 Task: Learn more about a recruiter lite.
Action: Mouse moved to (738, 86)
Screenshot: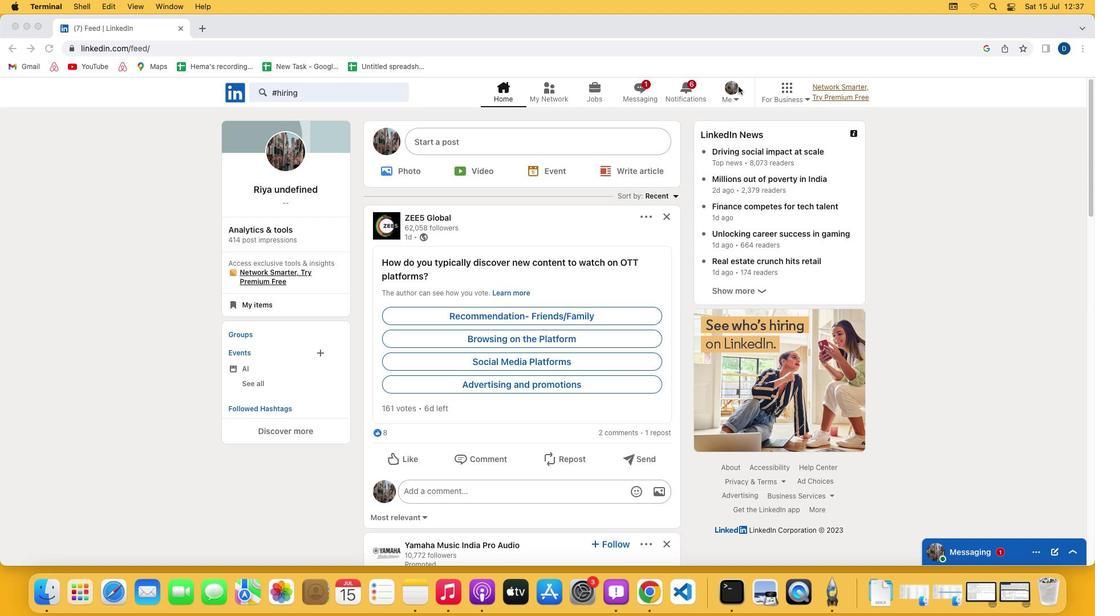 
Action: Mouse pressed left at (738, 86)
Screenshot: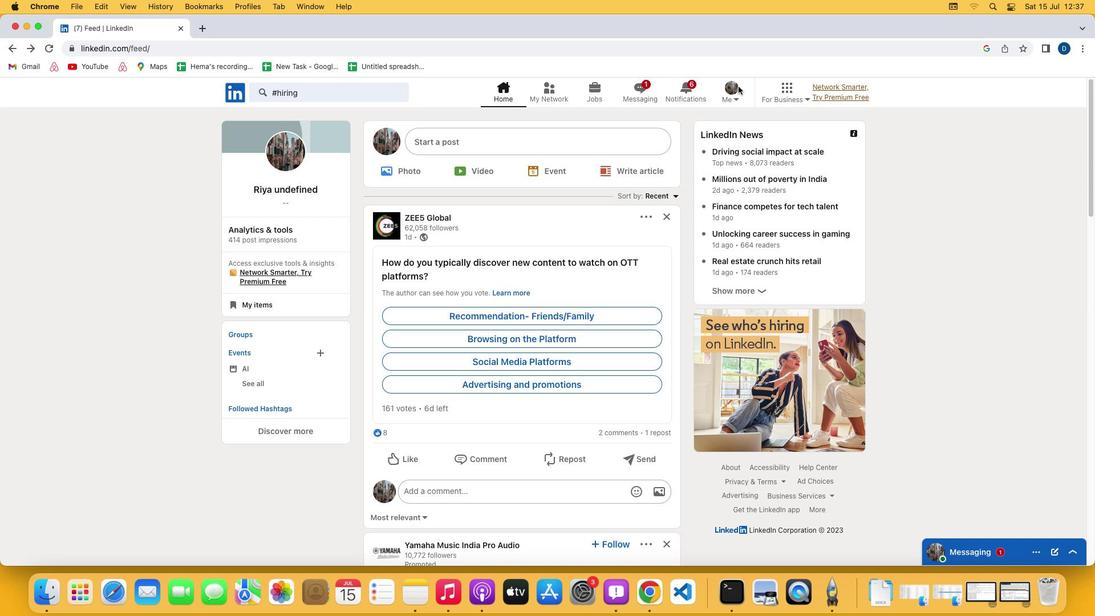 
Action: Mouse moved to (734, 88)
Screenshot: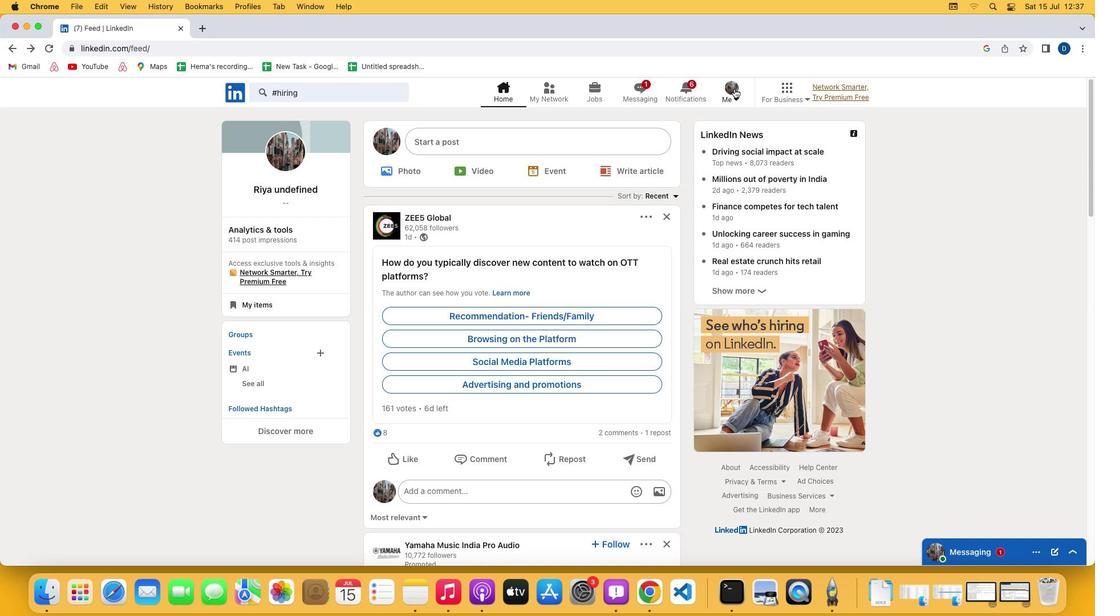 
Action: Mouse pressed left at (734, 88)
Screenshot: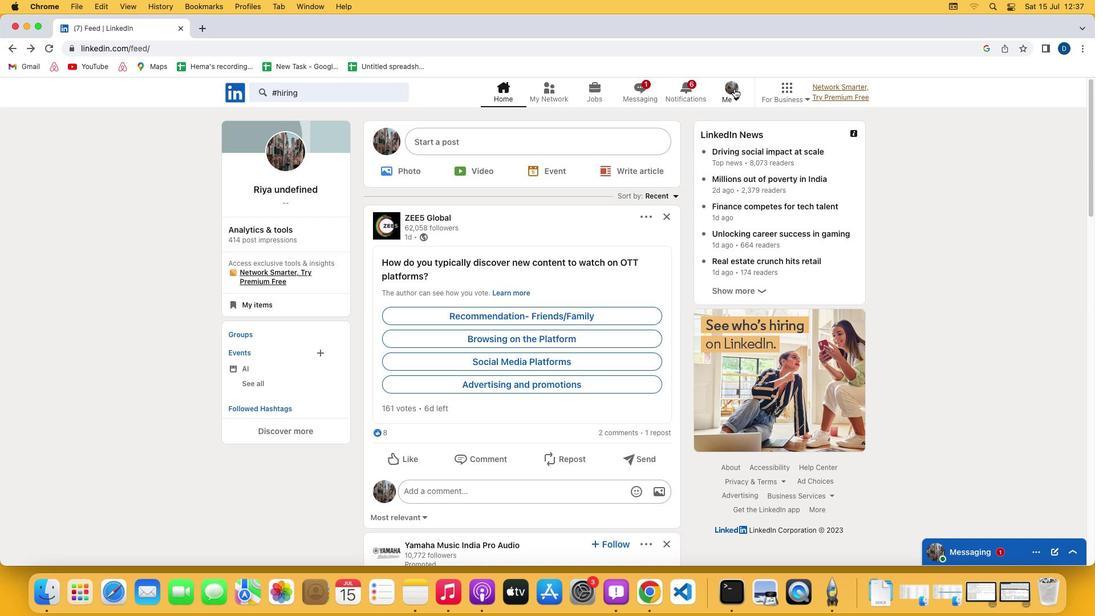 
Action: Mouse moved to (671, 215)
Screenshot: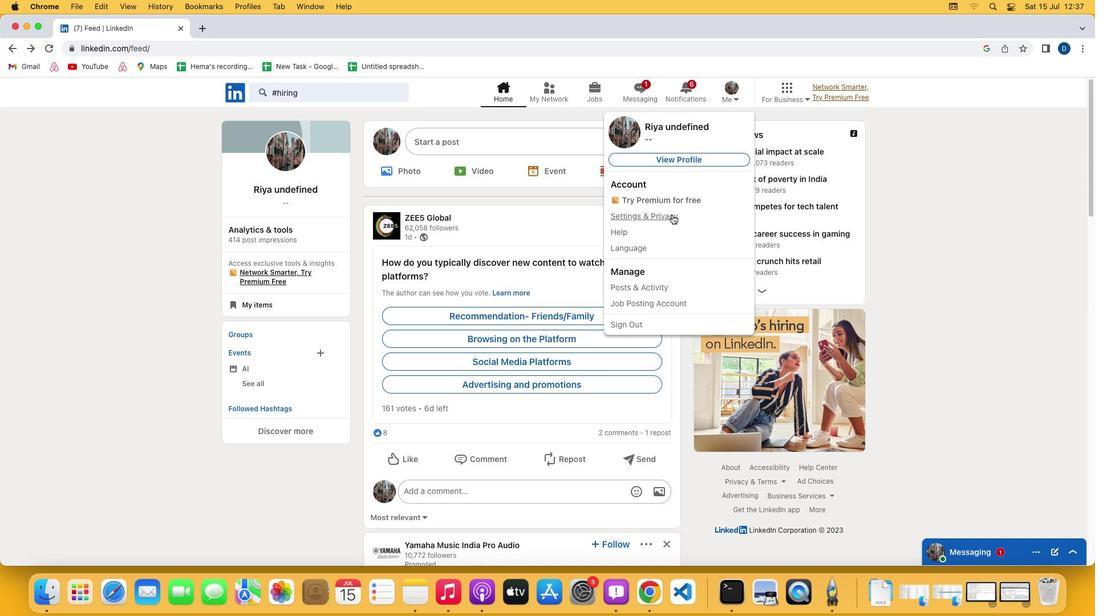 
Action: Mouse pressed left at (671, 215)
Screenshot: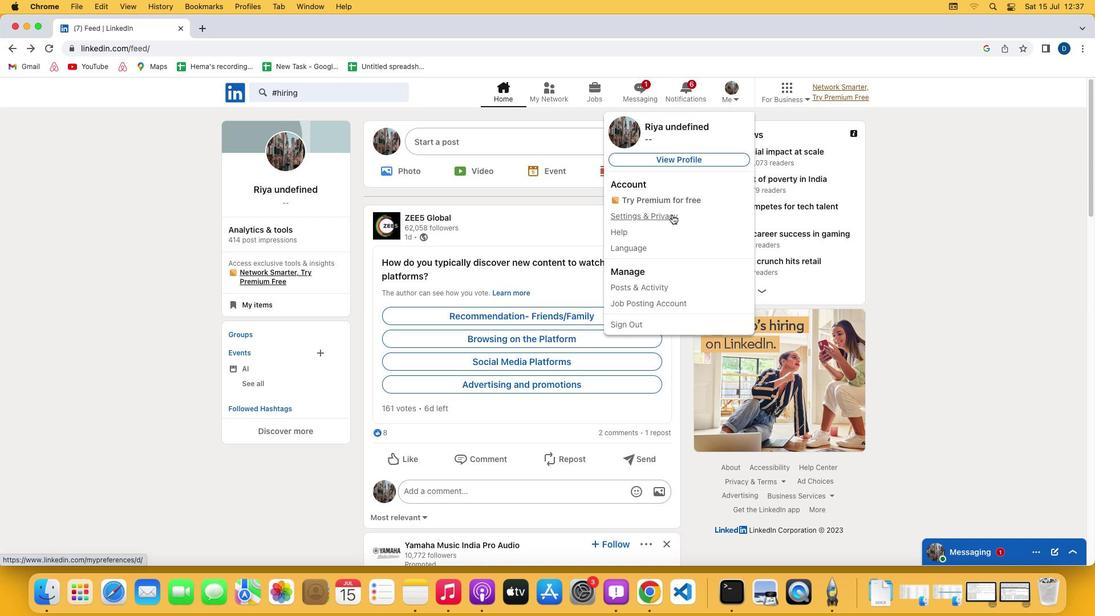 
Action: Mouse moved to (614, 349)
Screenshot: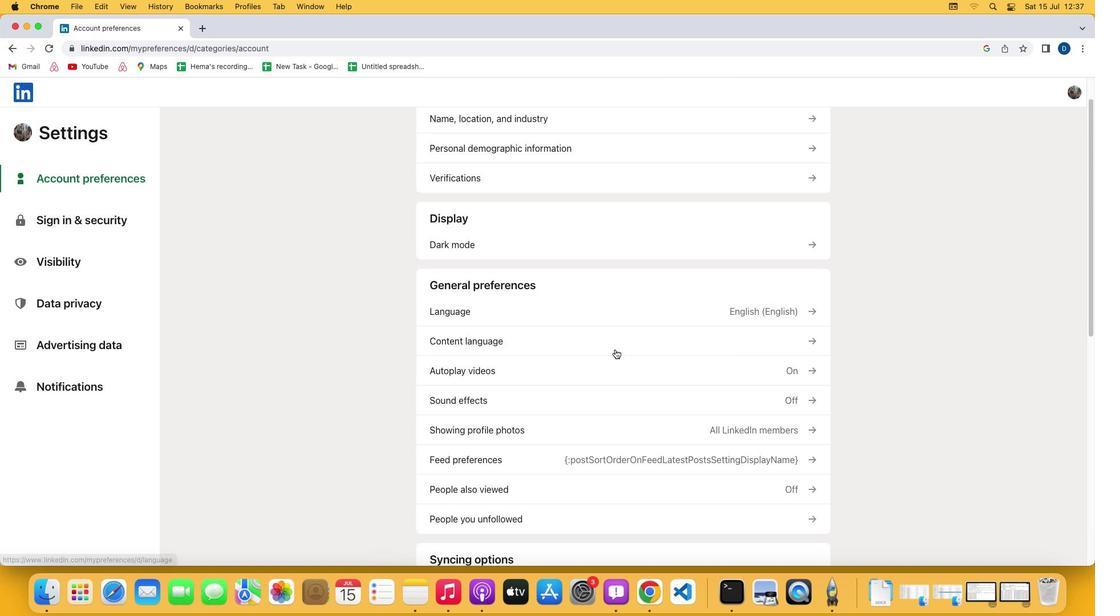 
Action: Mouse scrolled (614, 349) with delta (0, 0)
Screenshot: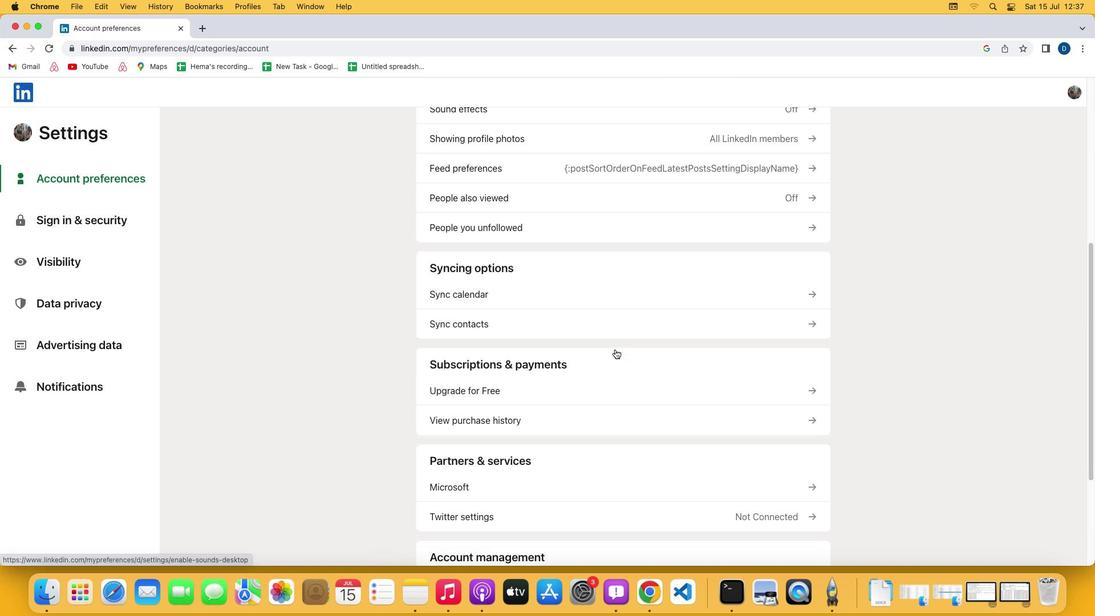 
Action: Mouse scrolled (614, 349) with delta (0, 0)
Screenshot: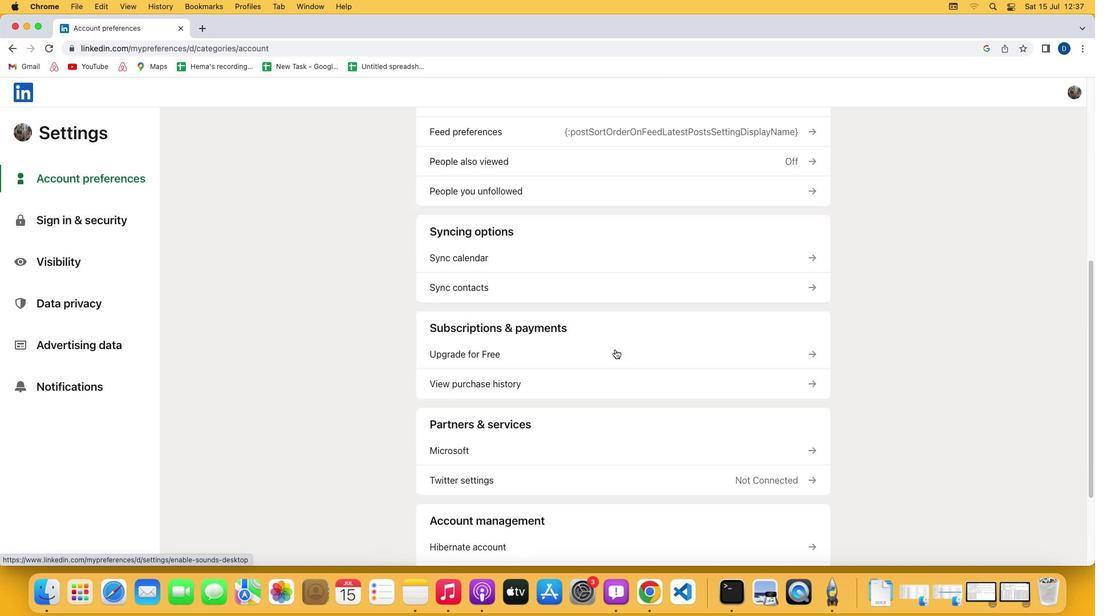 
Action: Mouse scrolled (614, 349) with delta (0, -1)
Screenshot: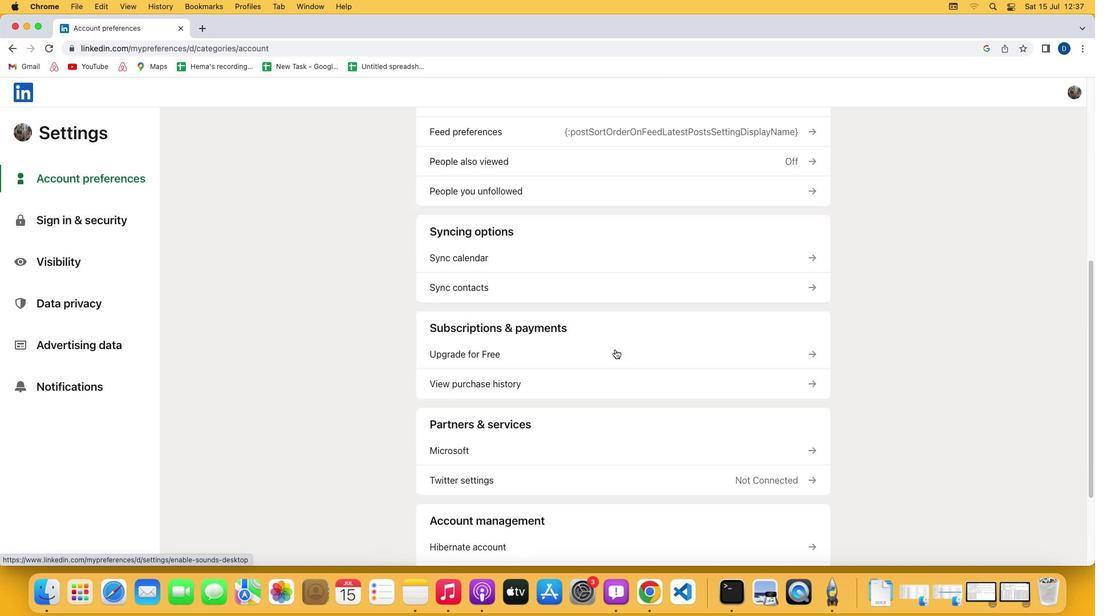 
Action: Mouse scrolled (614, 349) with delta (0, -2)
Screenshot: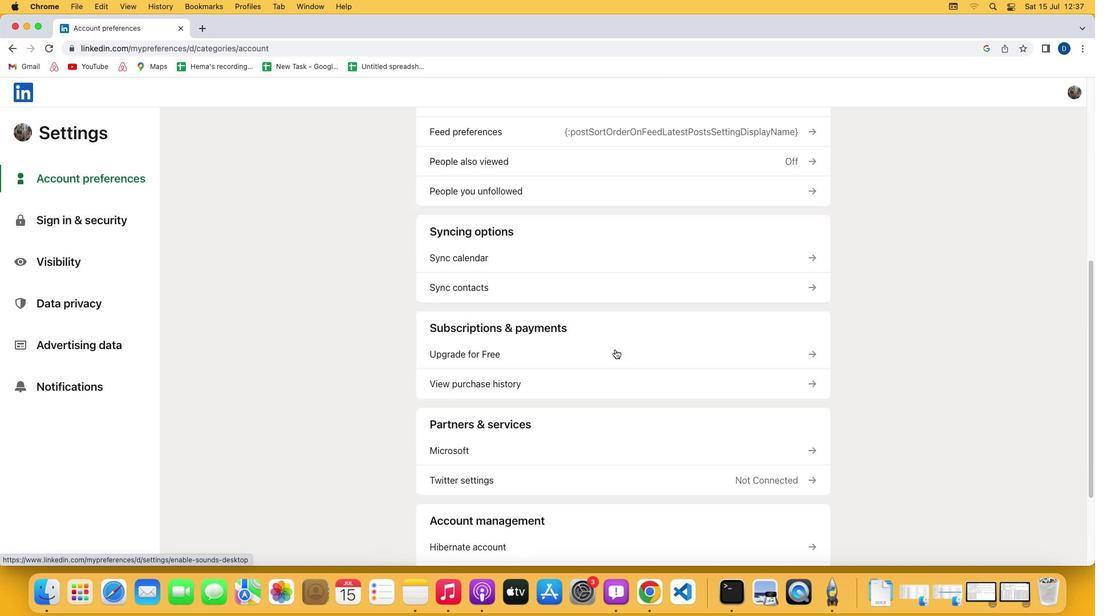 
Action: Mouse scrolled (614, 349) with delta (0, -3)
Screenshot: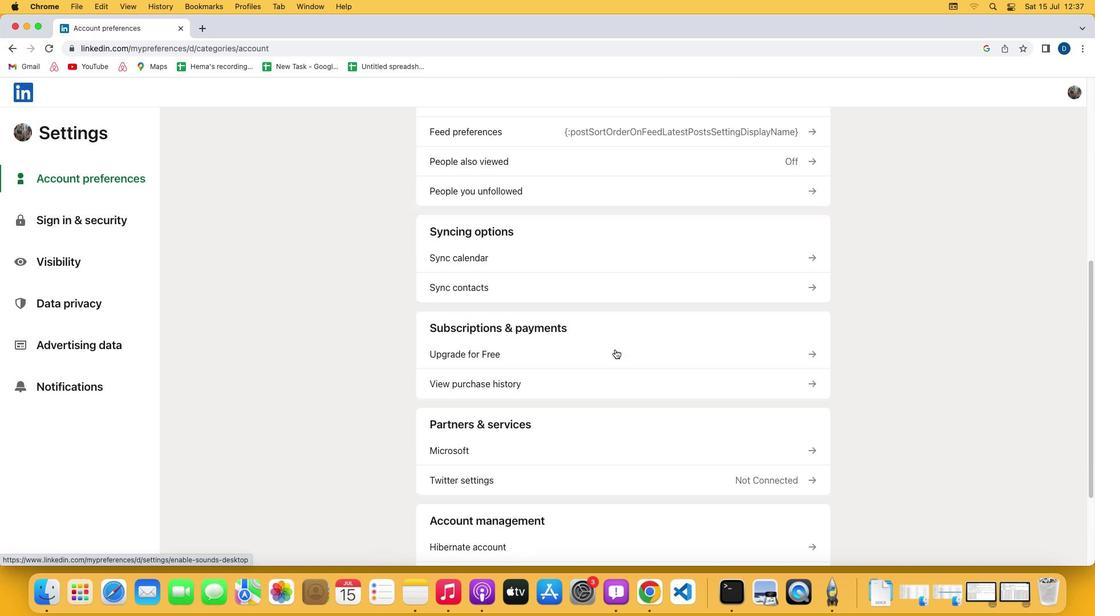 
Action: Mouse moved to (614, 349)
Screenshot: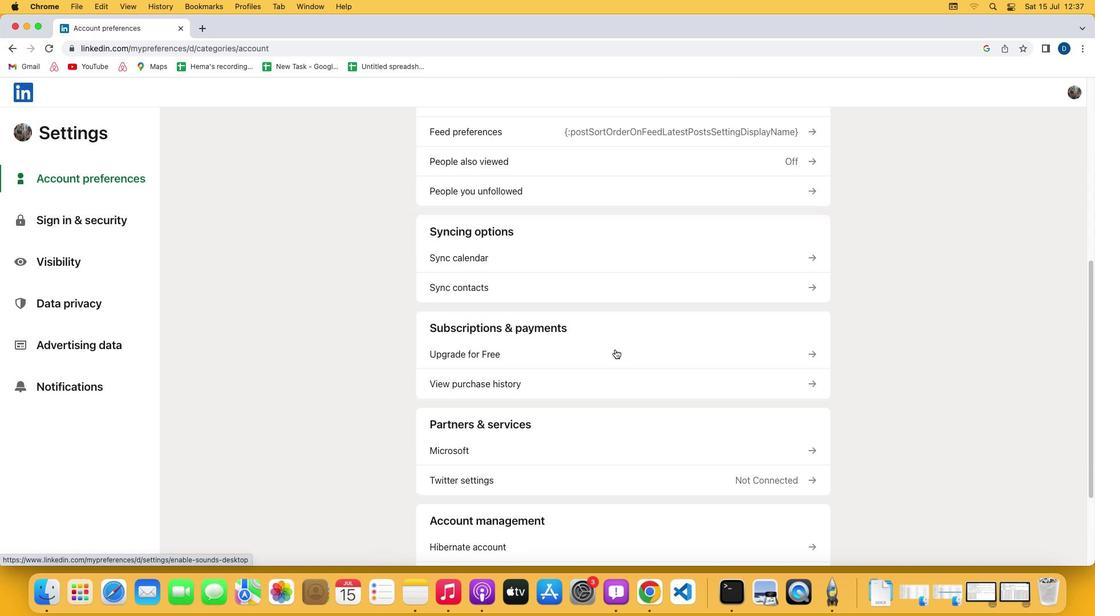 
Action: Mouse scrolled (614, 349) with delta (0, 0)
Screenshot: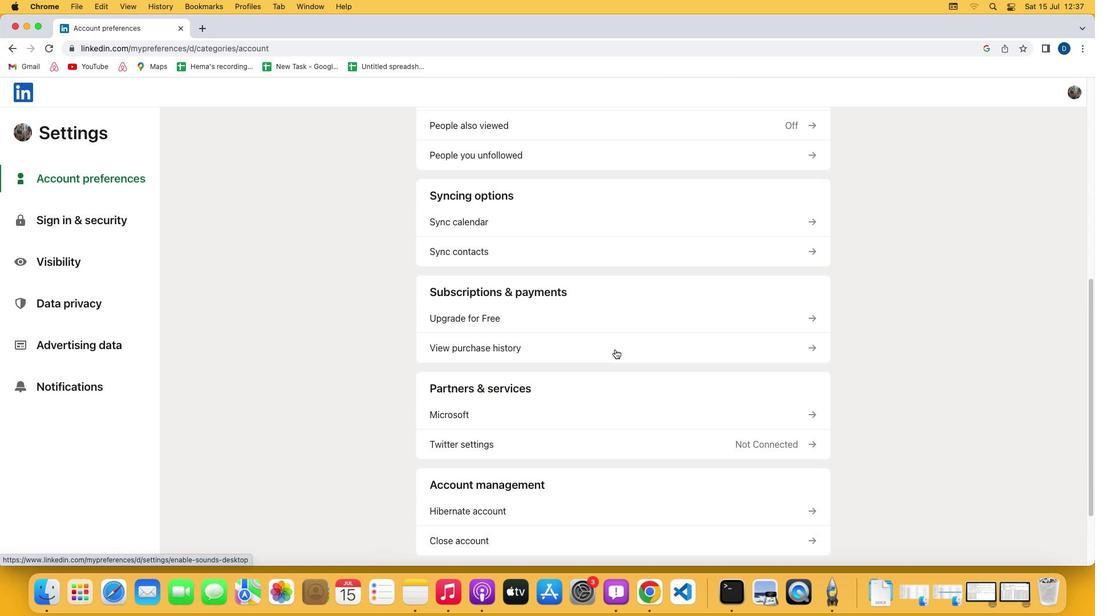 
Action: Mouse scrolled (614, 349) with delta (0, 0)
Screenshot: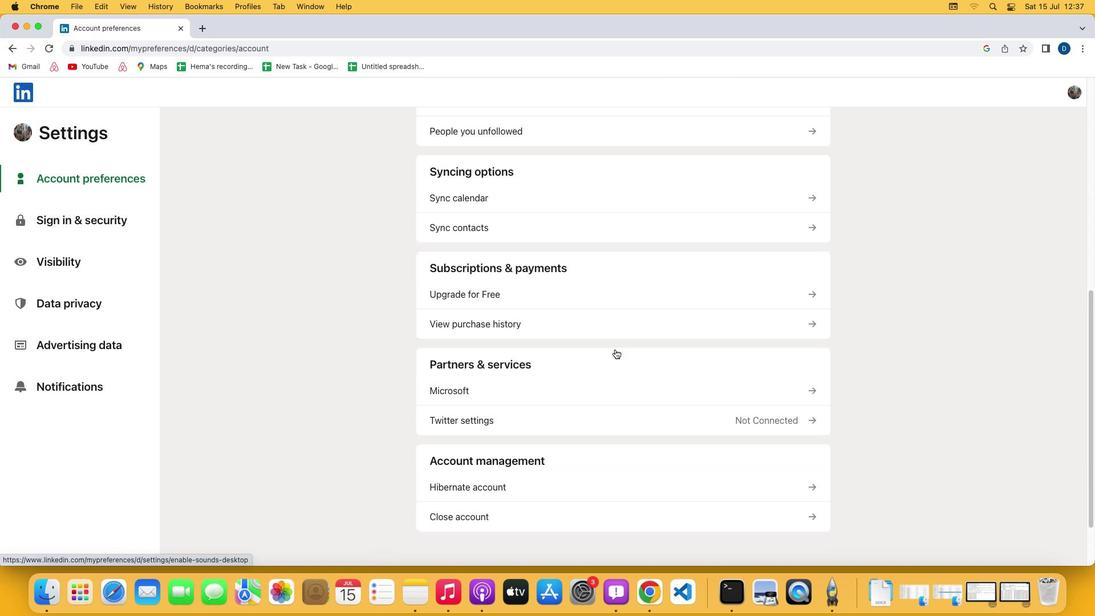 
Action: Mouse scrolled (614, 349) with delta (0, -1)
Screenshot: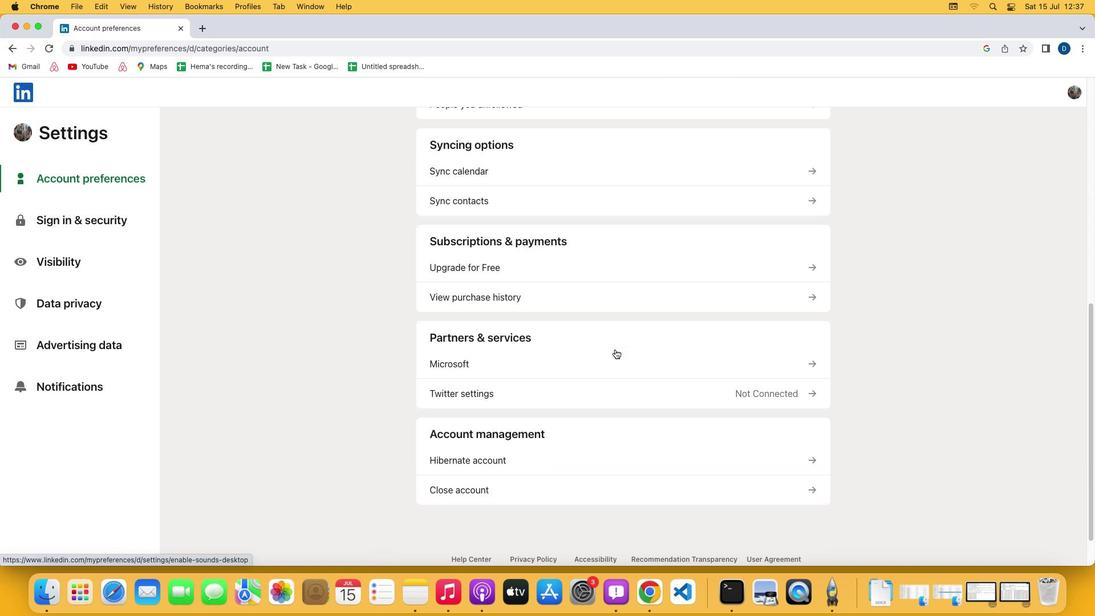 
Action: Mouse scrolled (614, 349) with delta (0, -1)
Screenshot: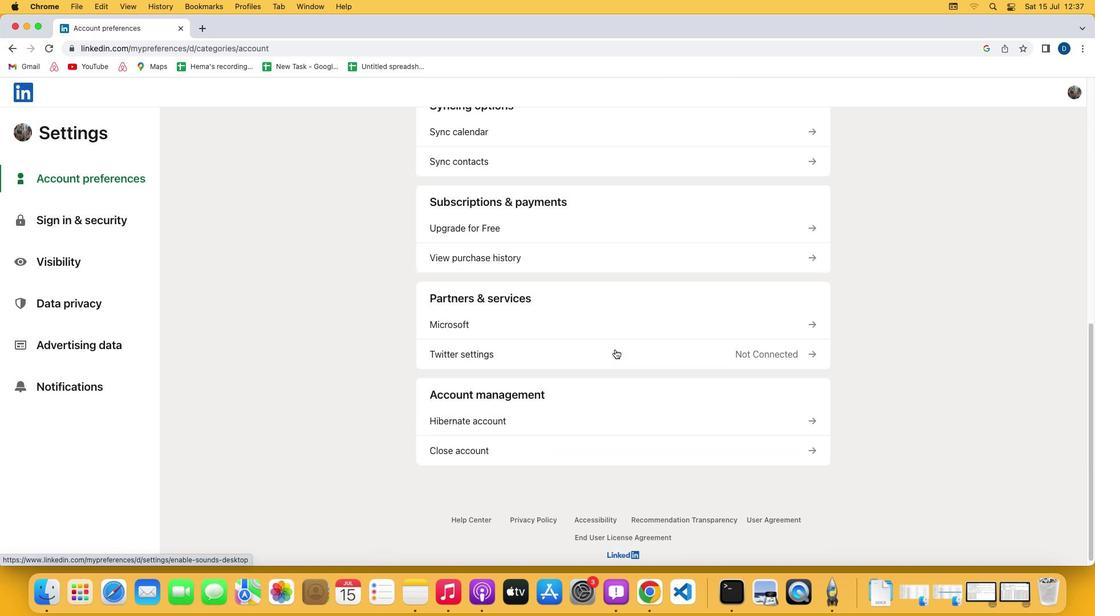 
Action: Mouse moved to (551, 229)
Screenshot: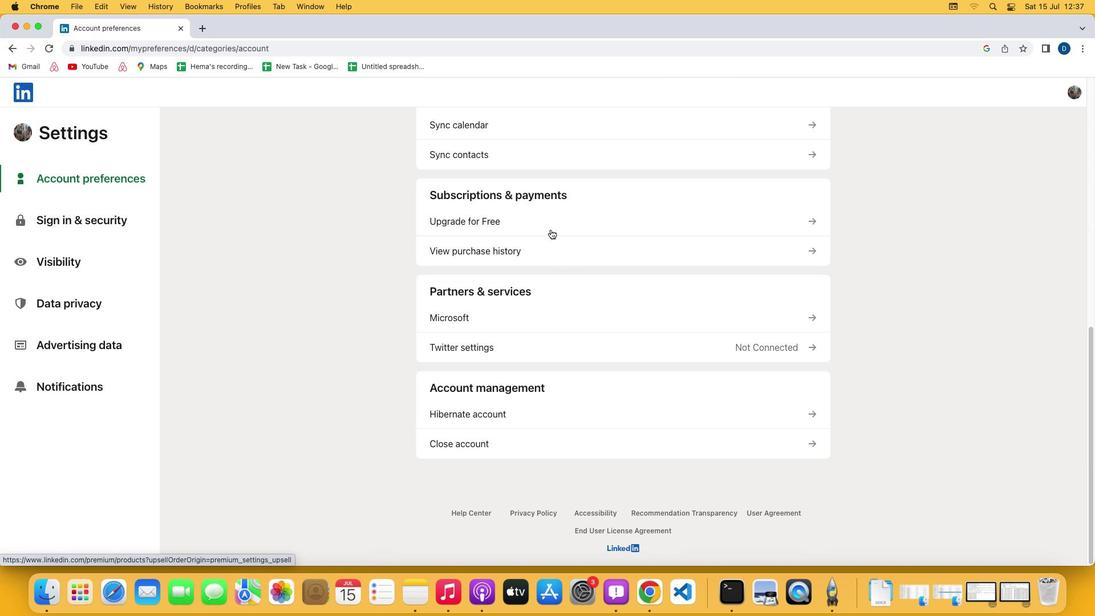 
Action: Mouse pressed left at (551, 229)
Screenshot: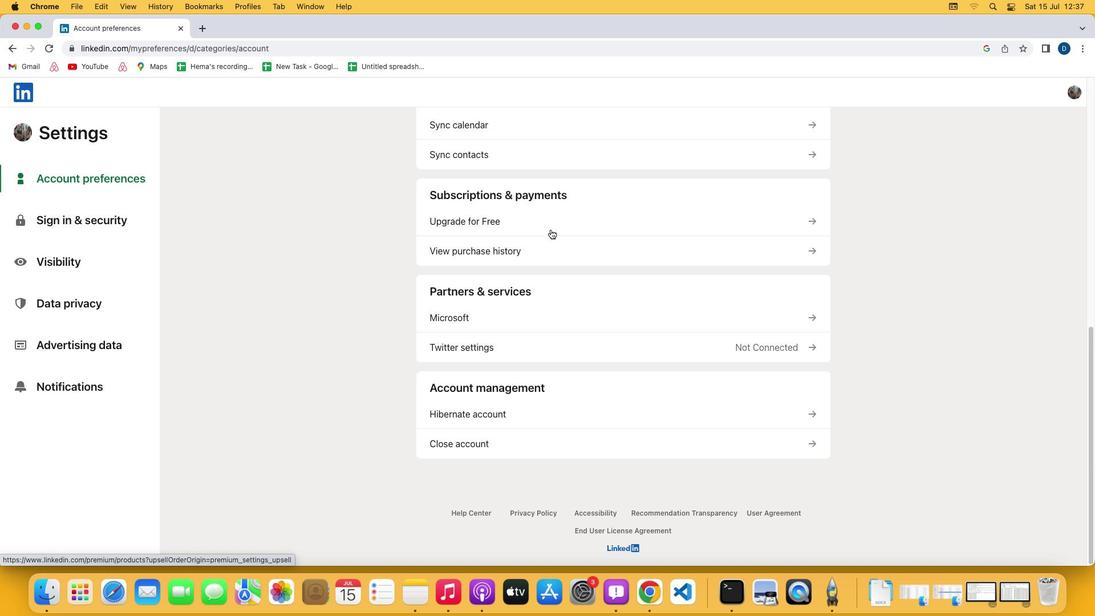 
Action: Mouse moved to (444, 312)
Screenshot: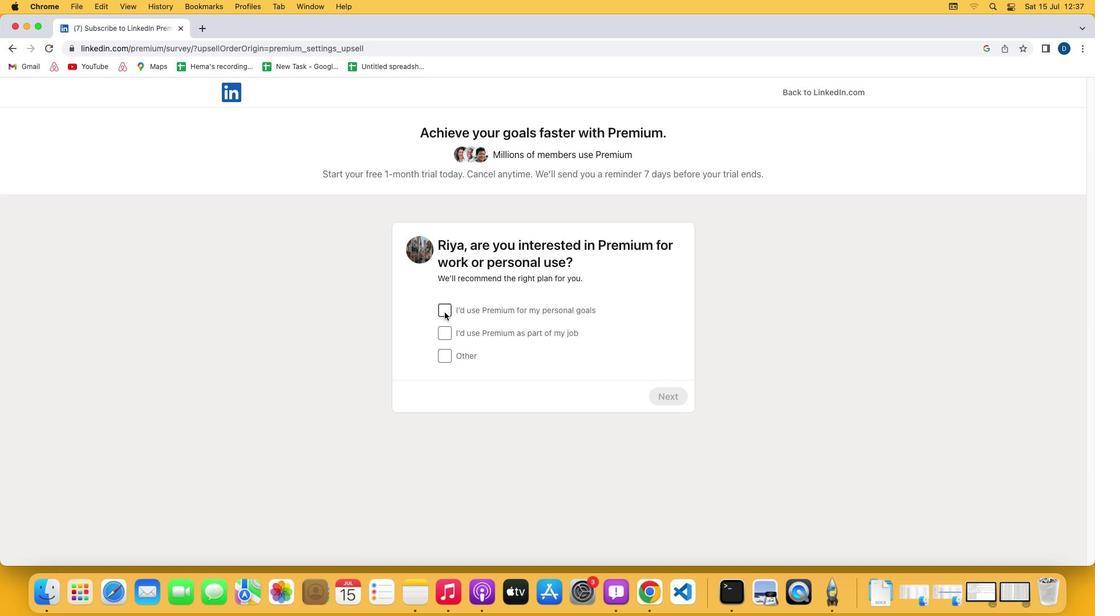 
Action: Mouse pressed left at (444, 312)
Screenshot: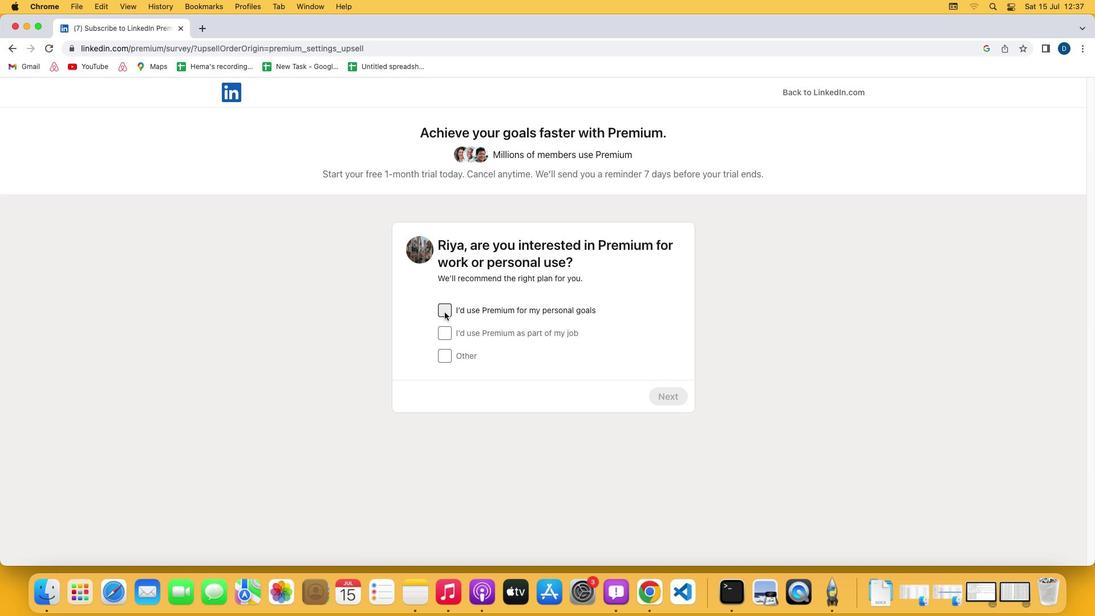 
Action: Mouse moved to (658, 393)
Screenshot: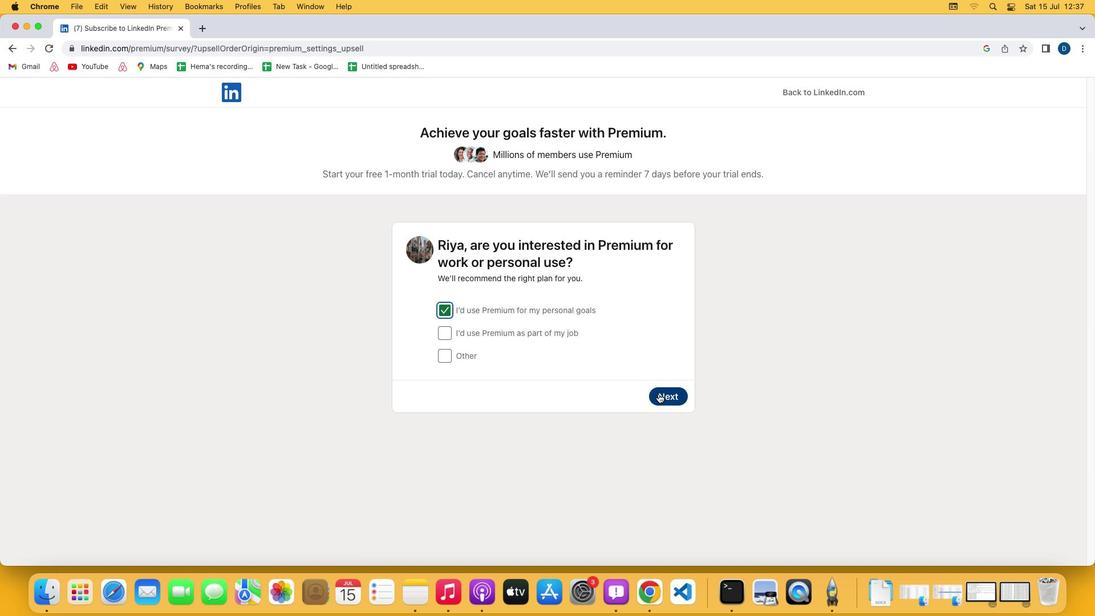 
Action: Mouse pressed left at (658, 393)
Screenshot: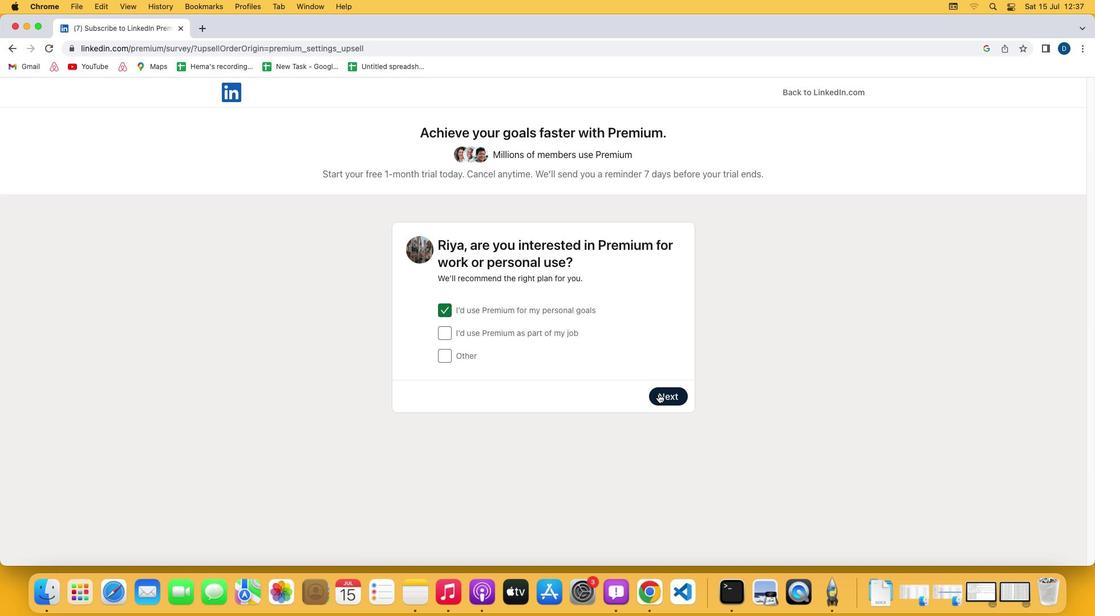 
Action: Mouse moved to (671, 467)
Screenshot: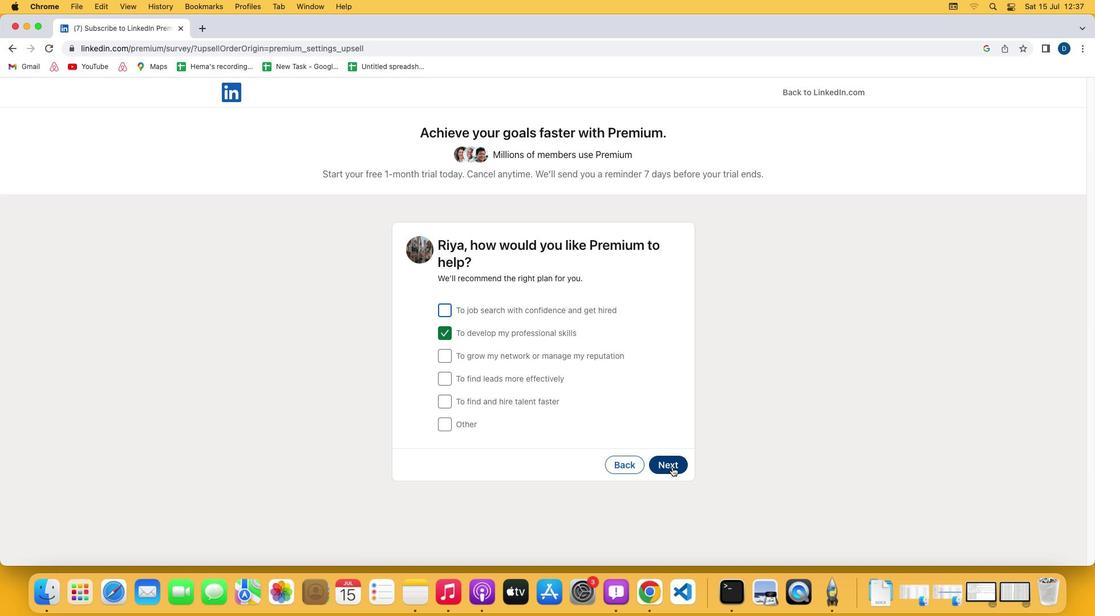 
Action: Mouse pressed left at (671, 467)
Screenshot: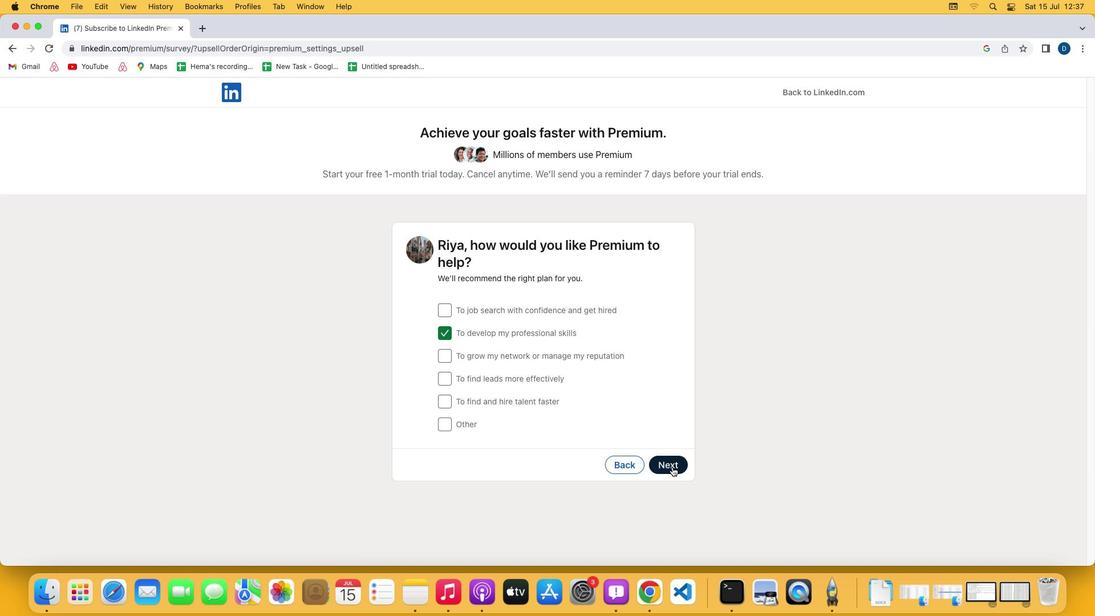 
Action: Mouse moved to (451, 404)
Screenshot: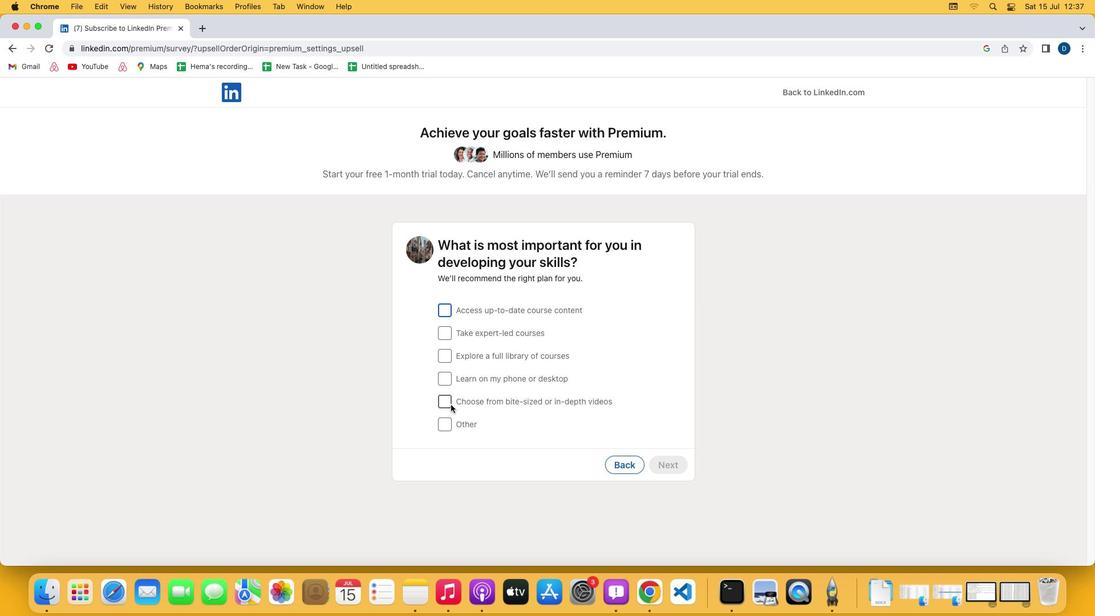 
Action: Mouse pressed left at (451, 404)
Screenshot: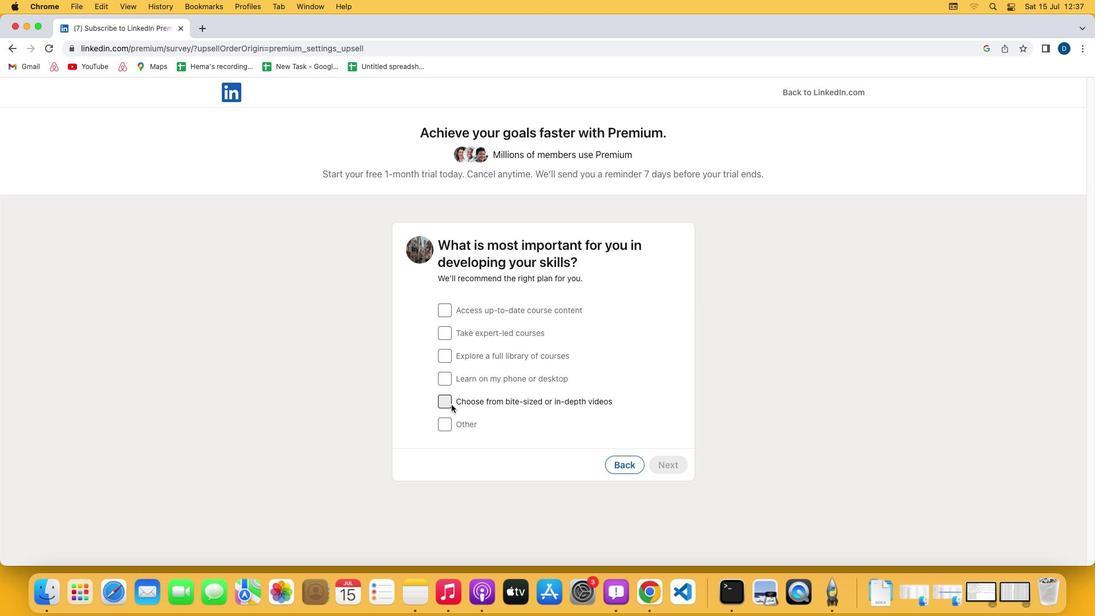 
Action: Mouse moved to (664, 459)
Screenshot: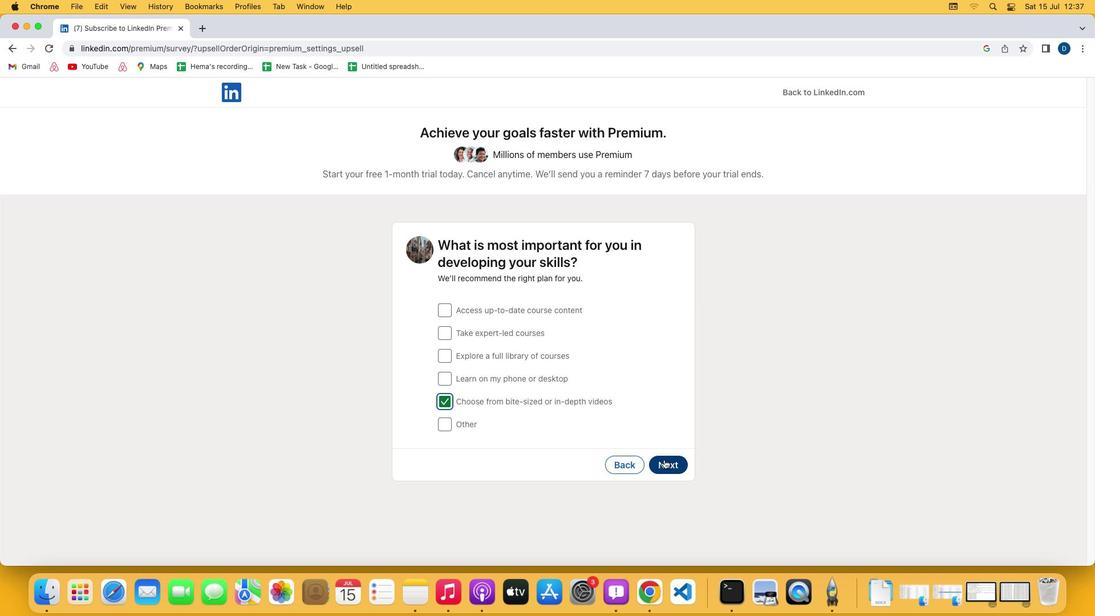 
Action: Mouse pressed left at (664, 459)
Screenshot: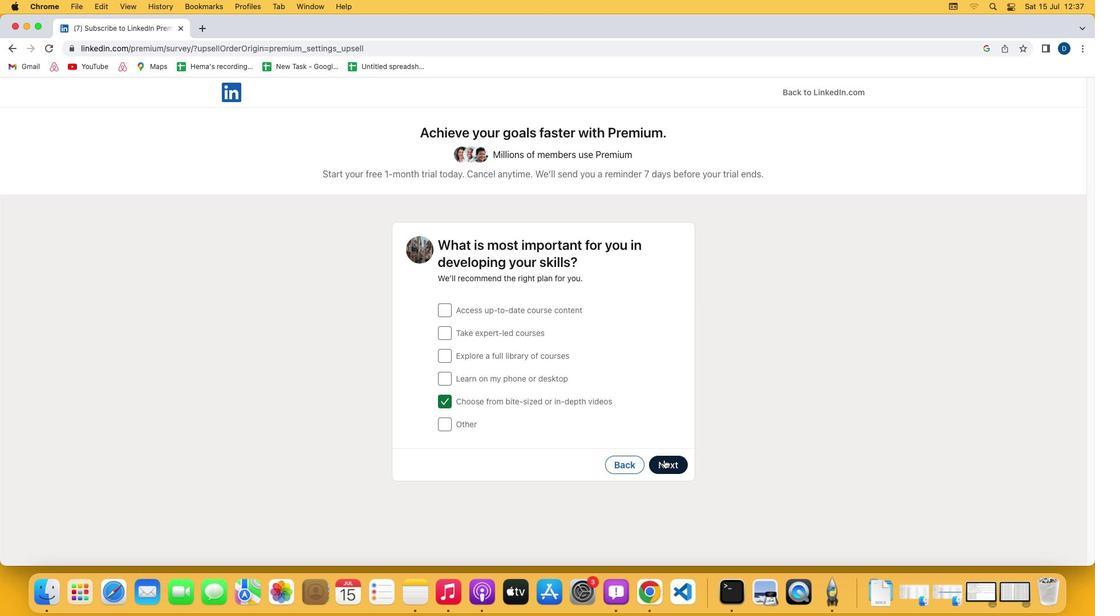 
Action: Mouse moved to (601, 447)
Screenshot: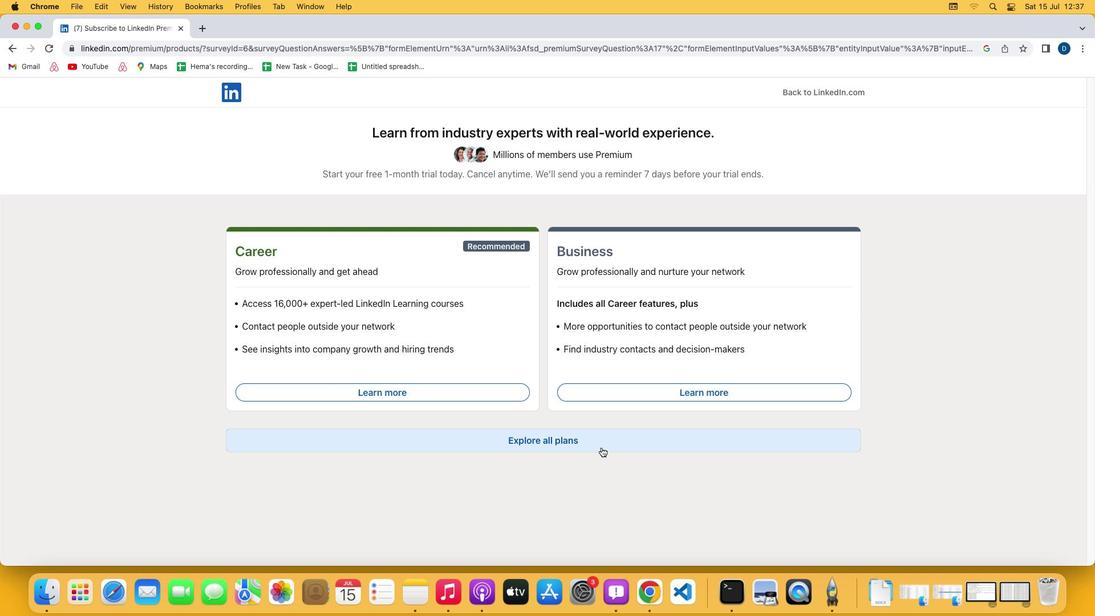 
Action: Mouse pressed left at (601, 447)
Screenshot: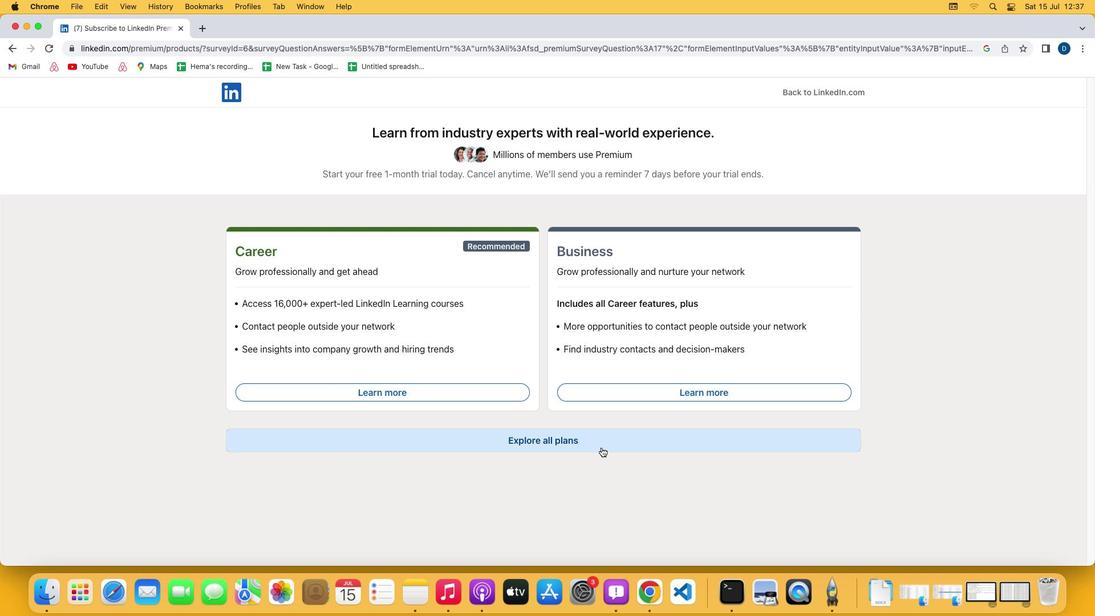 
Action: Mouse moved to (784, 472)
Screenshot: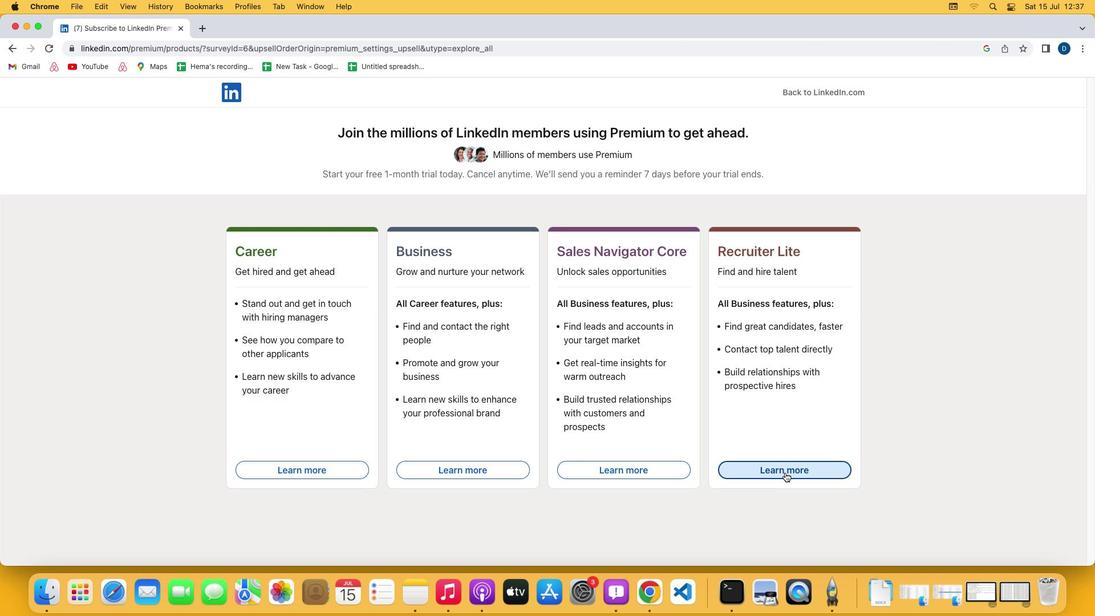 
Action: Mouse pressed left at (784, 472)
Screenshot: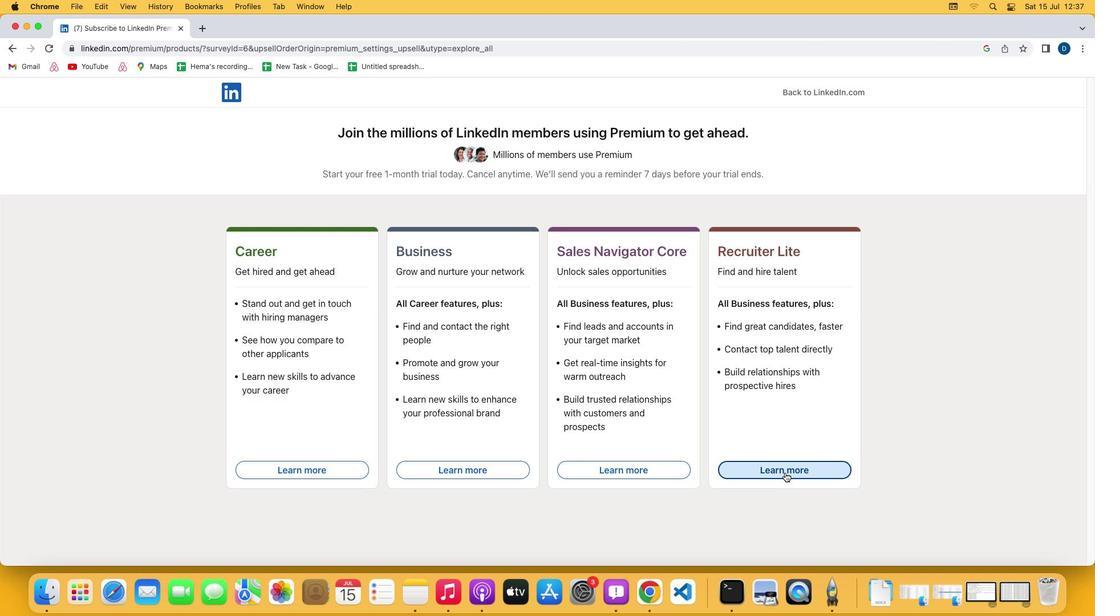 
